 Task: Log work in the project ToxicWorks for the issue 'Implement a feature for users to customize the appâ€™s appearance' spent time as '4w 4d 4h 37m' and remaining time as '3w 5d 21h 50m' and add a flag. Now add the issue to the epic 'Incident management system implementation'.
Action: Mouse moved to (188, 52)
Screenshot: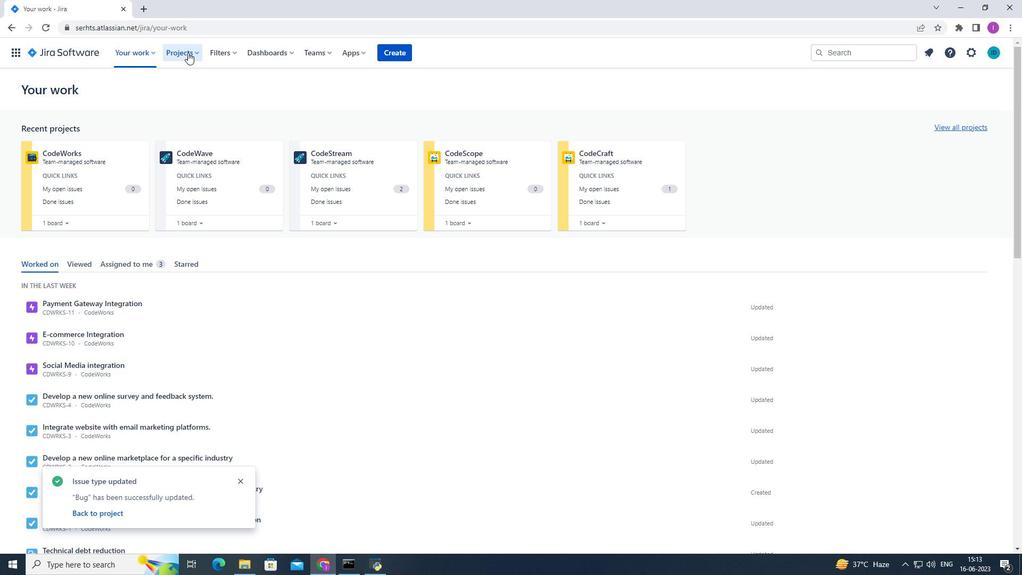 
Action: Mouse pressed left at (187, 52)
Screenshot: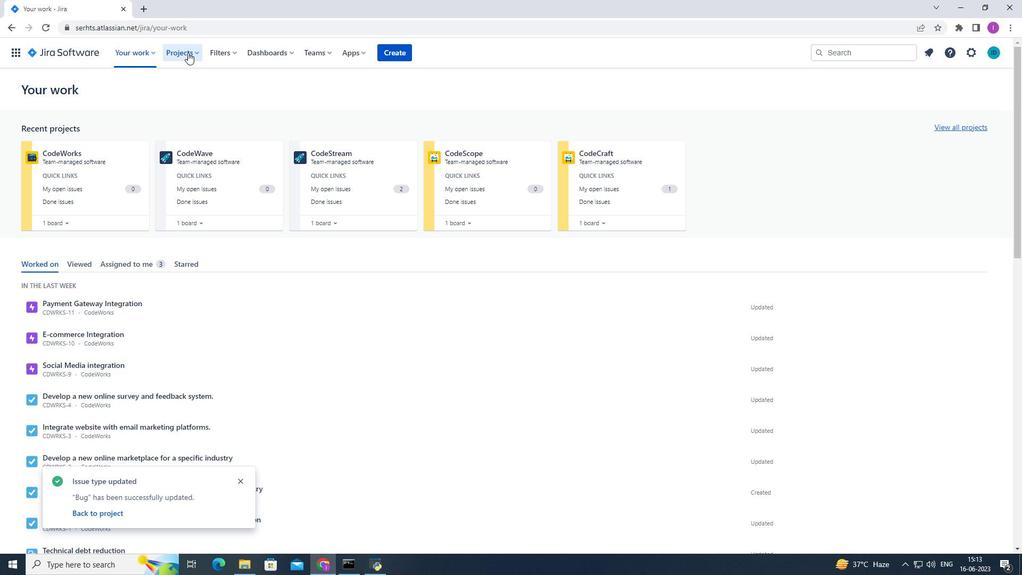 
Action: Mouse moved to (233, 98)
Screenshot: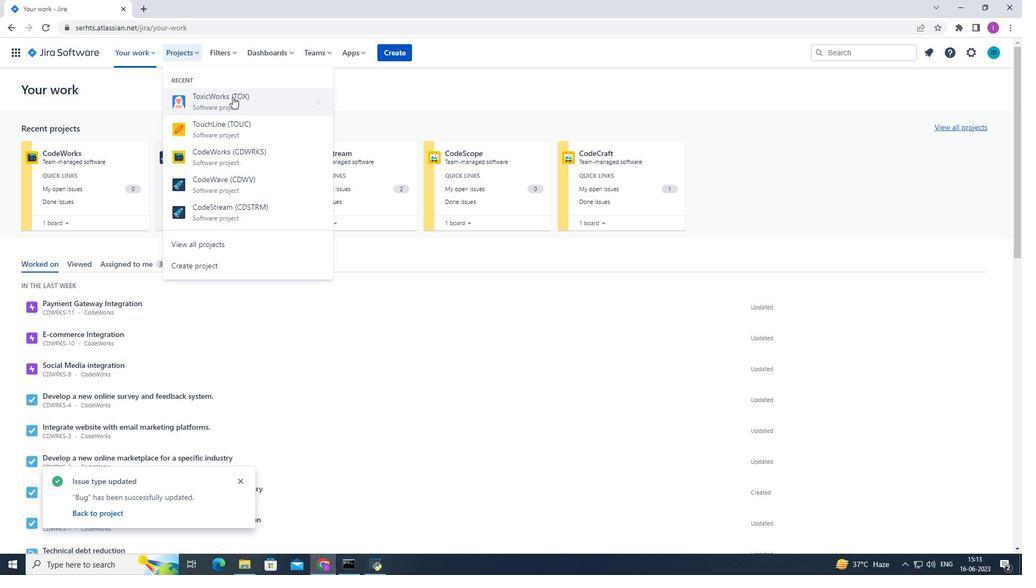 
Action: Mouse pressed left at (233, 98)
Screenshot: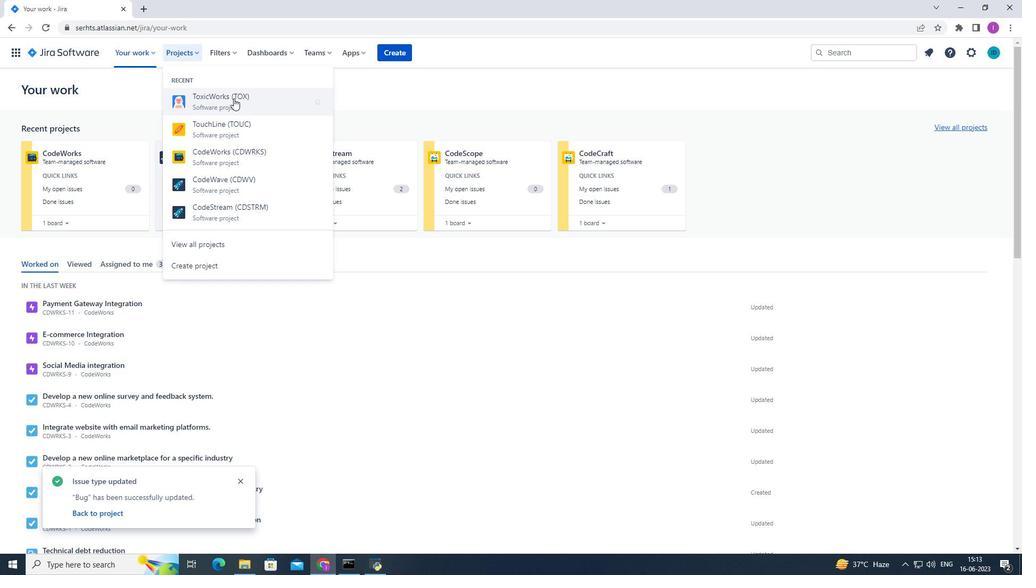 
Action: Mouse moved to (59, 155)
Screenshot: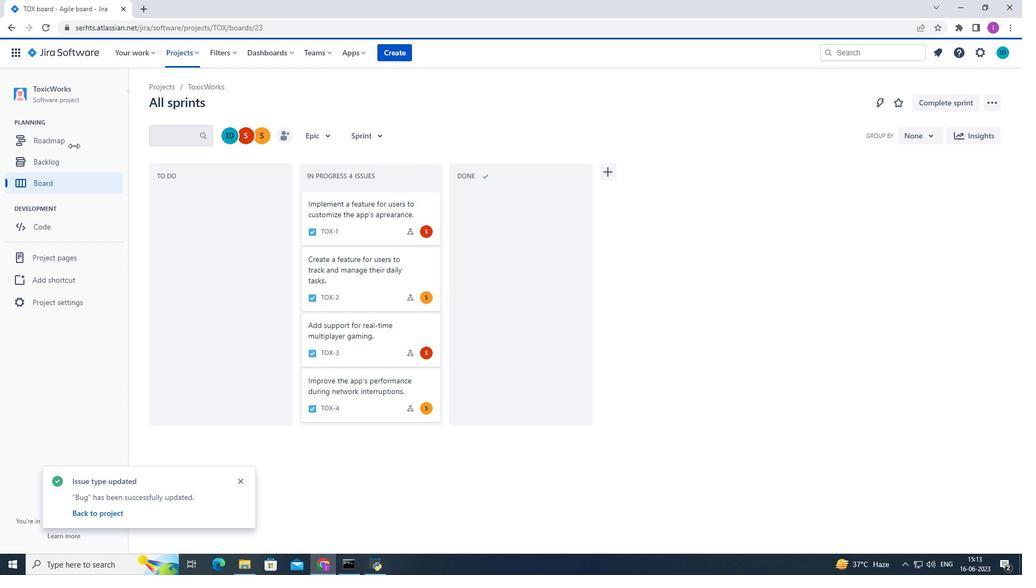 
Action: Mouse pressed left at (59, 155)
Screenshot: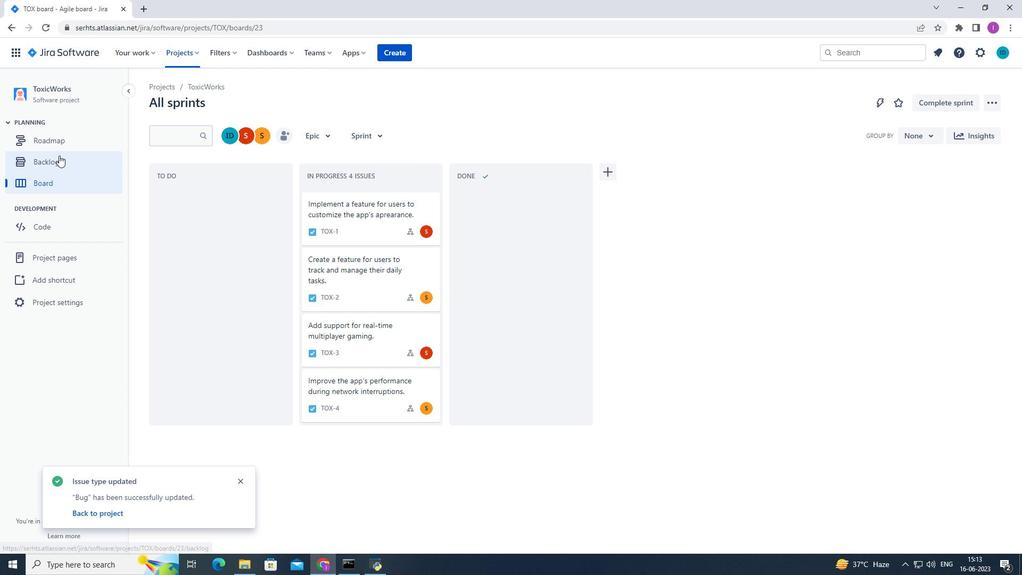 
Action: Mouse moved to (746, 197)
Screenshot: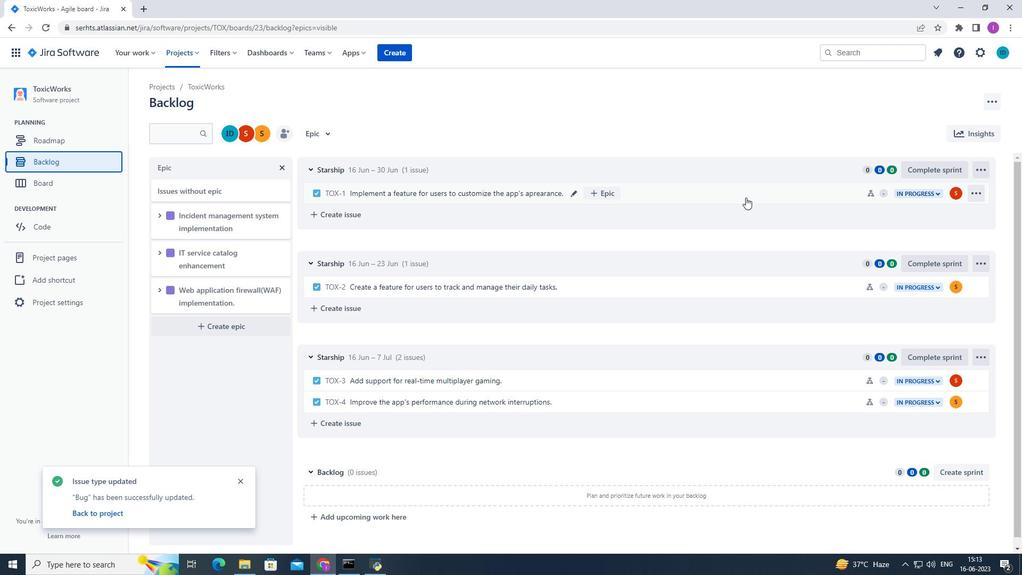 
Action: Mouse pressed left at (746, 197)
Screenshot: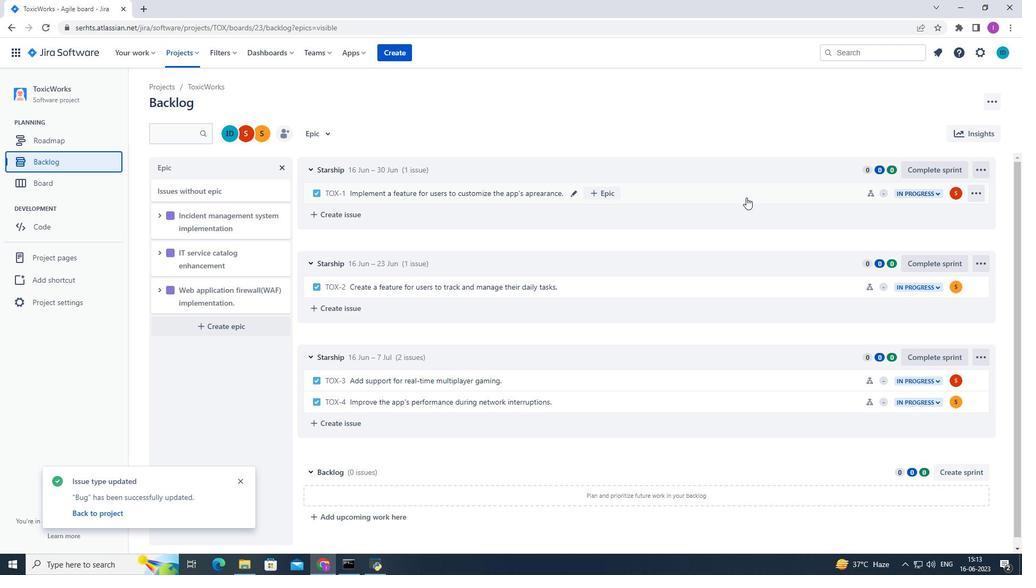 
Action: Mouse moved to (971, 165)
Screenshot: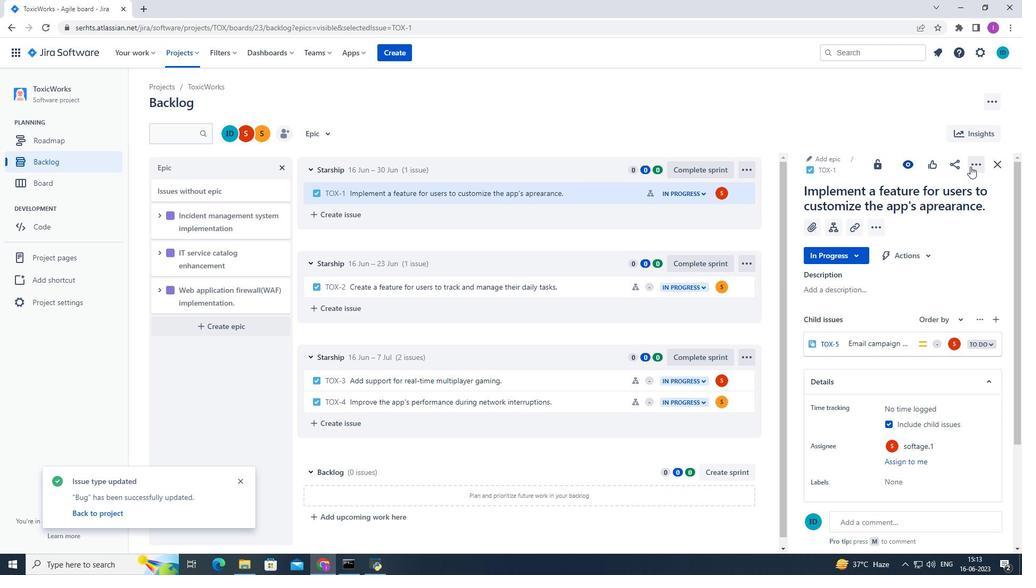 
Action: Mouse pressed left at (971, 165)
Screenshot: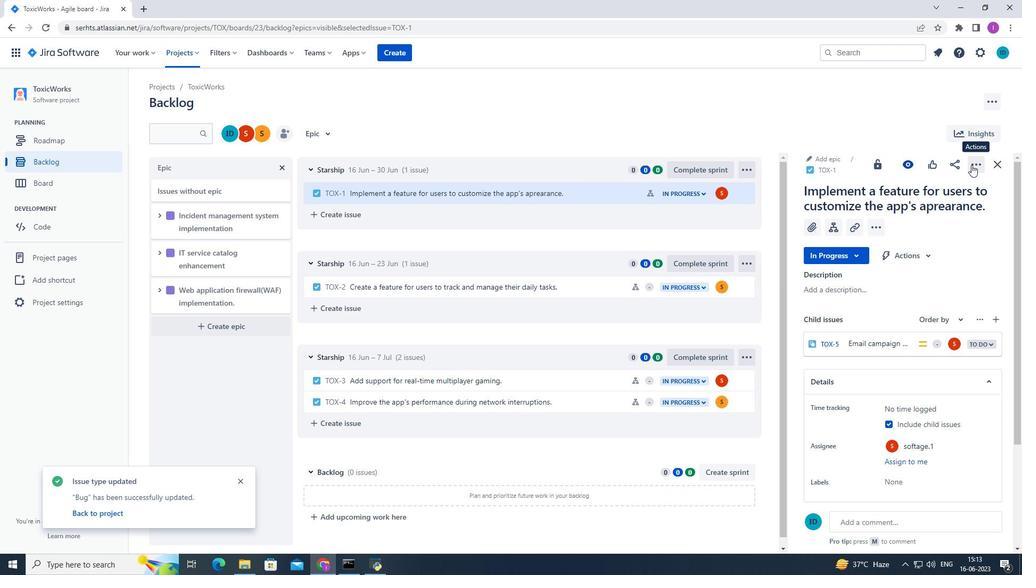 
Action: Mouse moved to (948, 190)
Screenshot: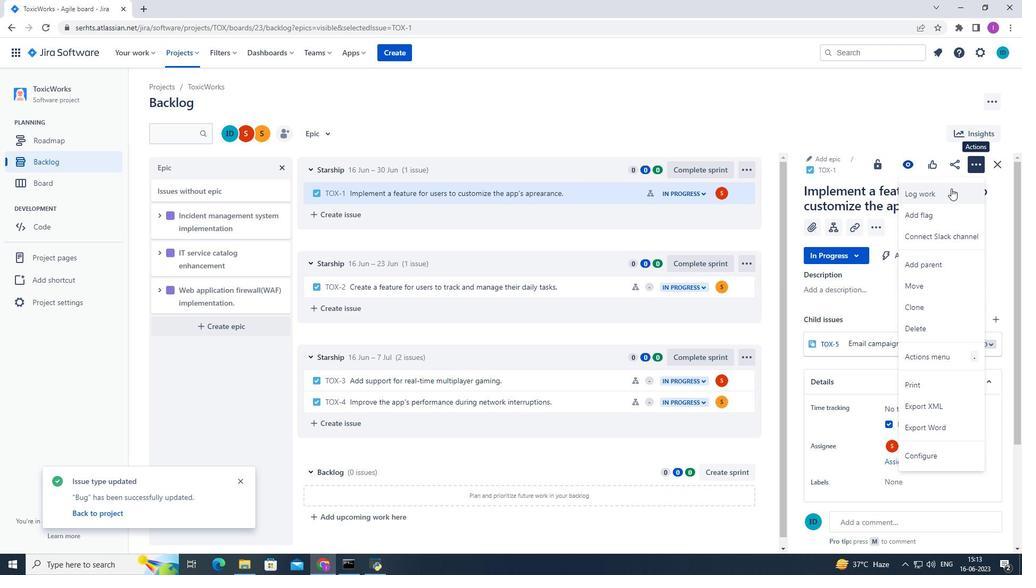 
Action: Mouse pressed left at (948, 190)
Screenshot: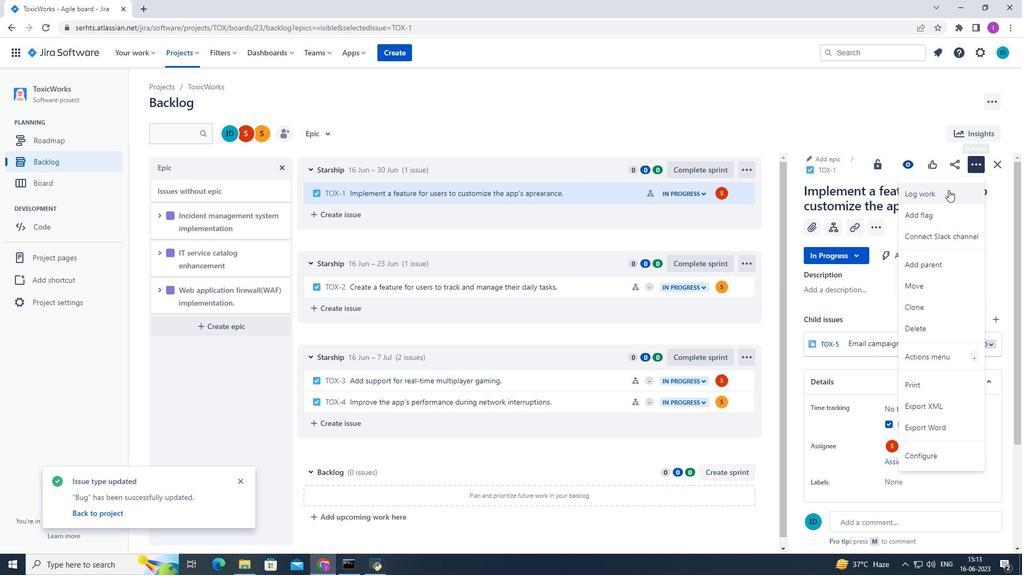 
Action: Mouse moved to (480, 168)
Screenshot: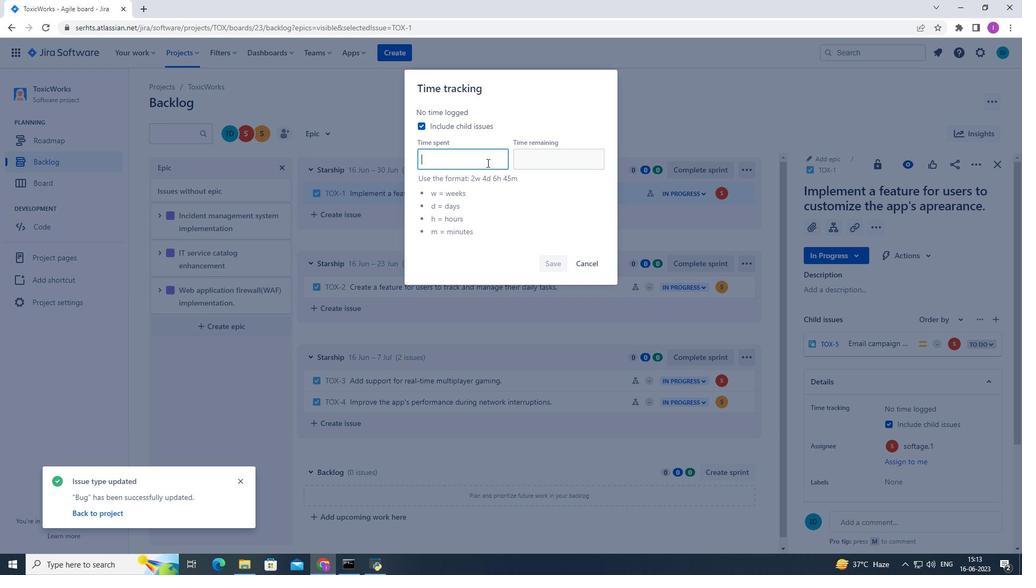 
Action: Mouse pressed left at (480, 168)
Screenshot: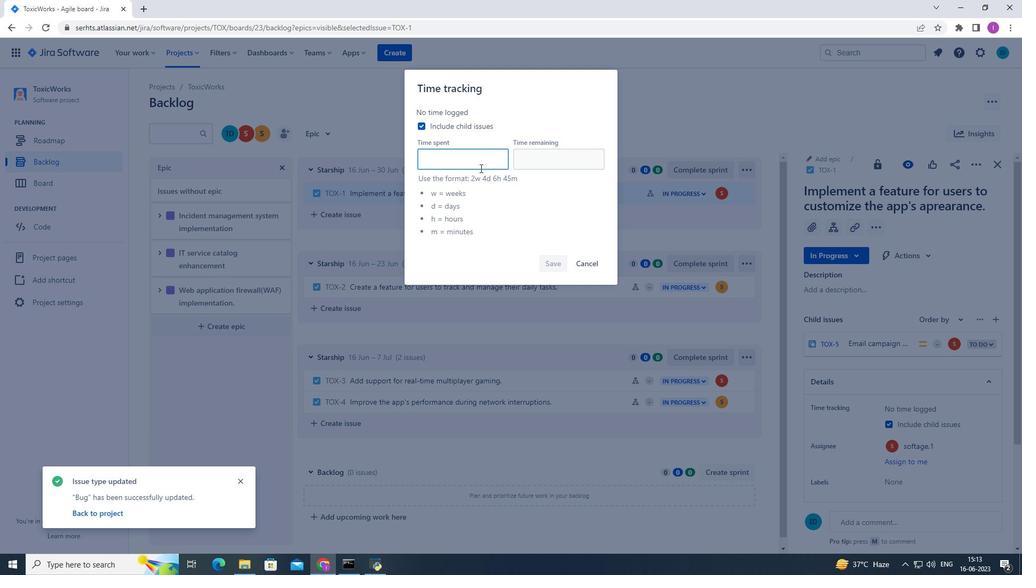 
Action: Key pressed 4w<Key.space>4d<Key.space>4h37m
Screenshot: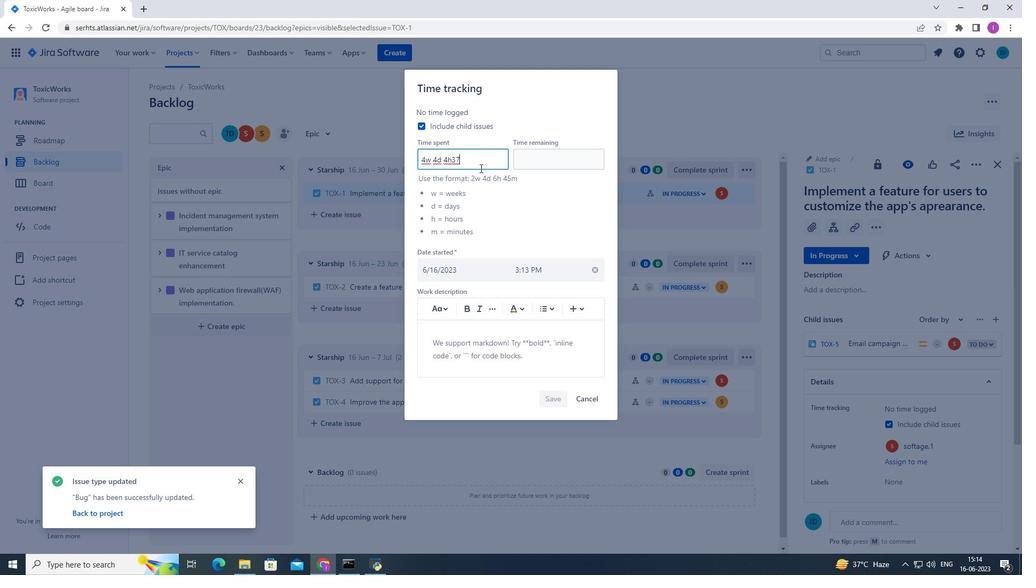
Action: Mouse moved to (452, 162)
Screenshot: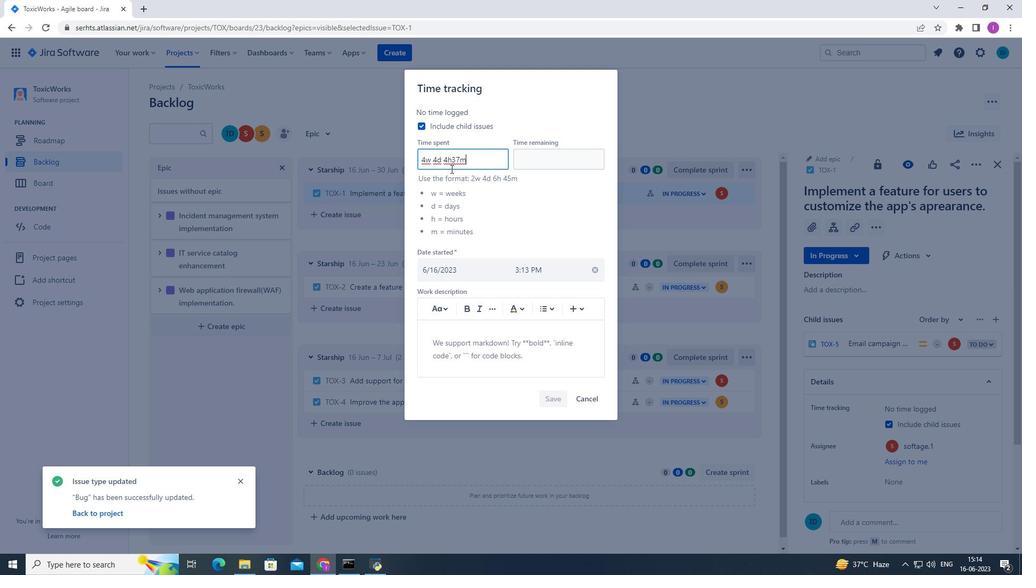 
Action: Mouse pressed left at (452, 162)
Screenshot: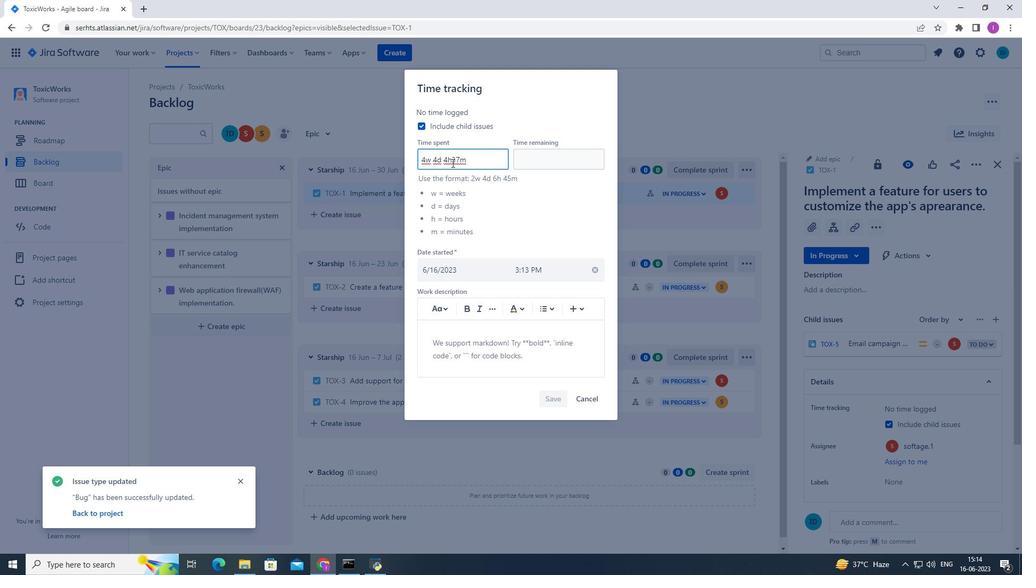 
Action: Key pressed <Key.space><Key.space>
Screenshot: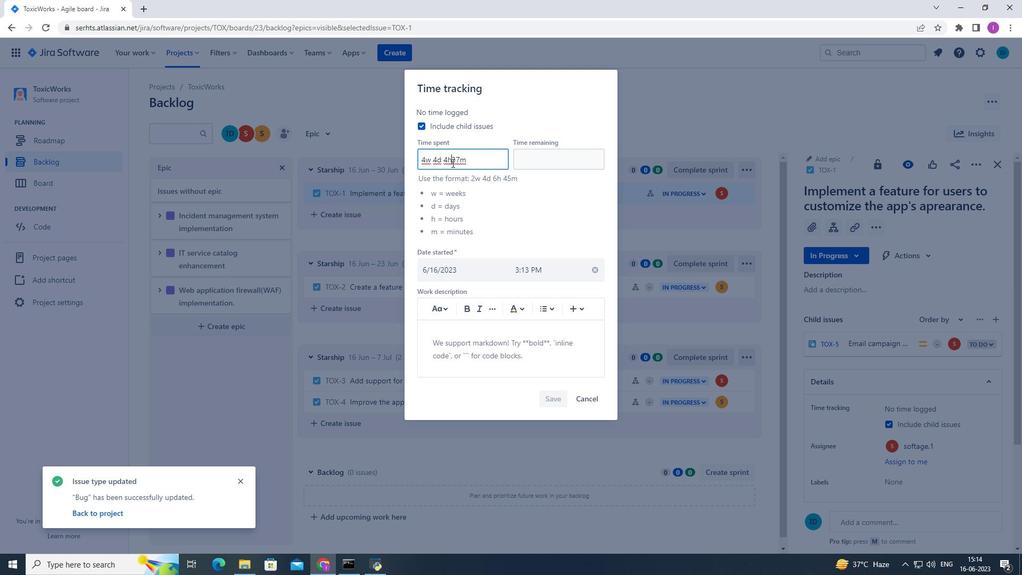 
Action: Mouse moved to (515, 160)
Screenshot: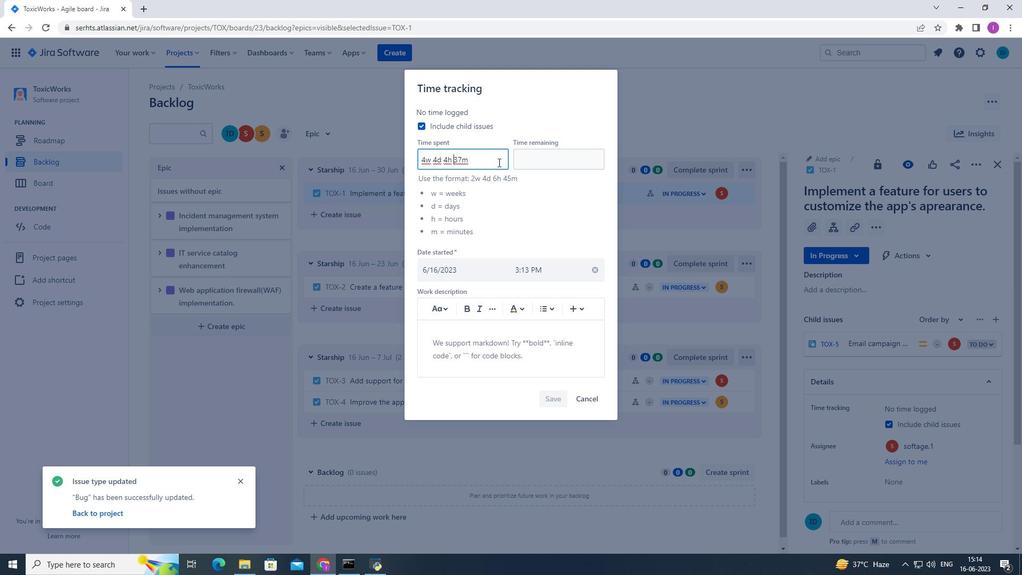 
Action: Mouse pressed left at (515, 160)
Screenshot: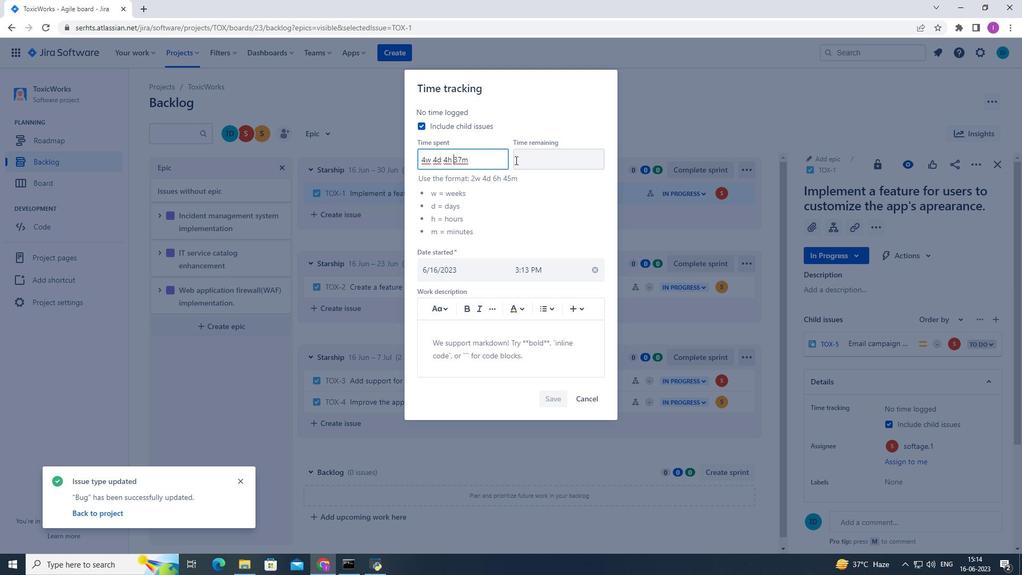 
Action: Mouse moved to (538, 165)
Screenshot: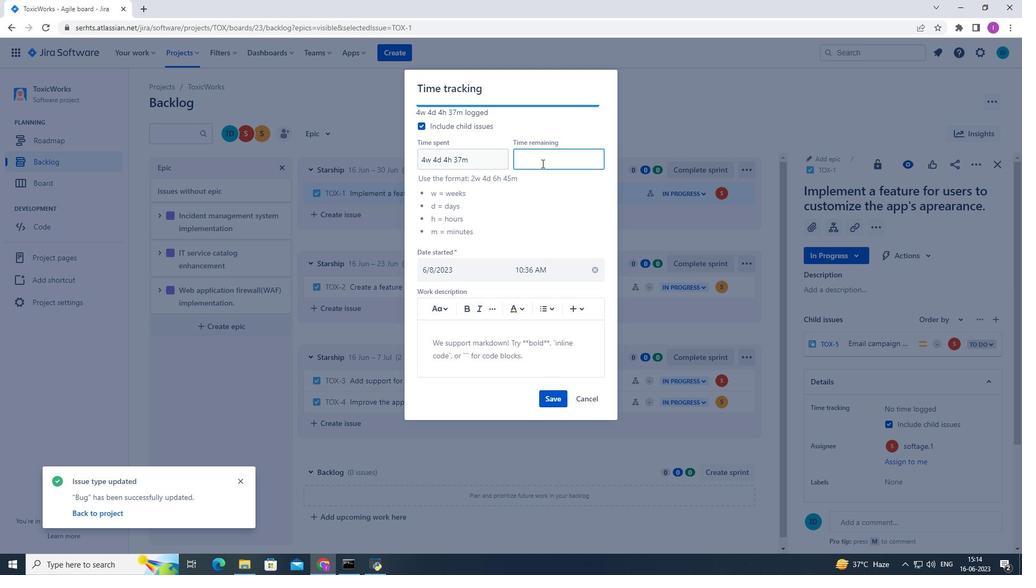 
Action: Key pressed 3wb<Key.backspace><Key.space>5d<Key.space>21h<Key.space>50m
Screenshot: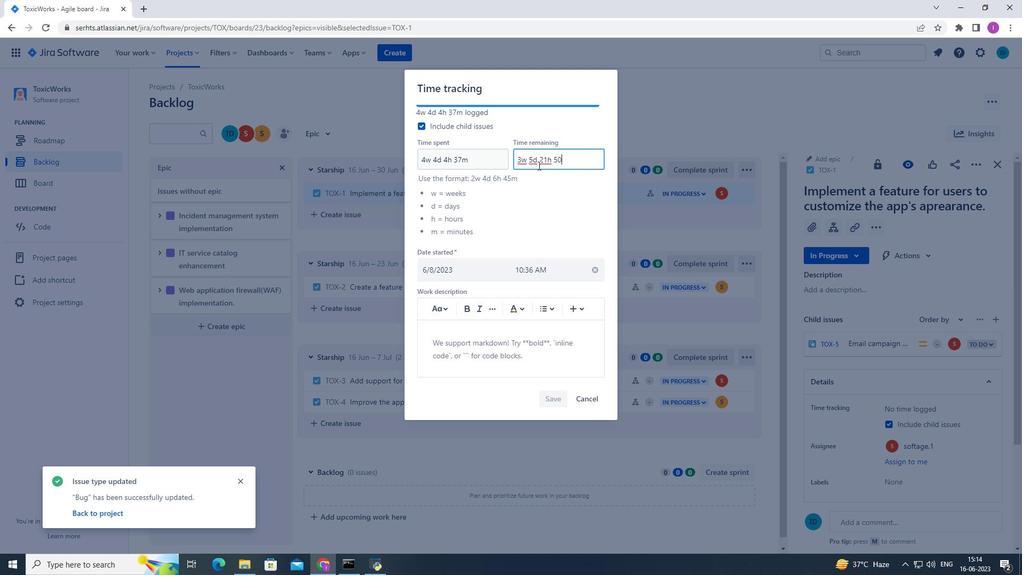 
Action: Mouse moved to (547, 396)
Screenshot: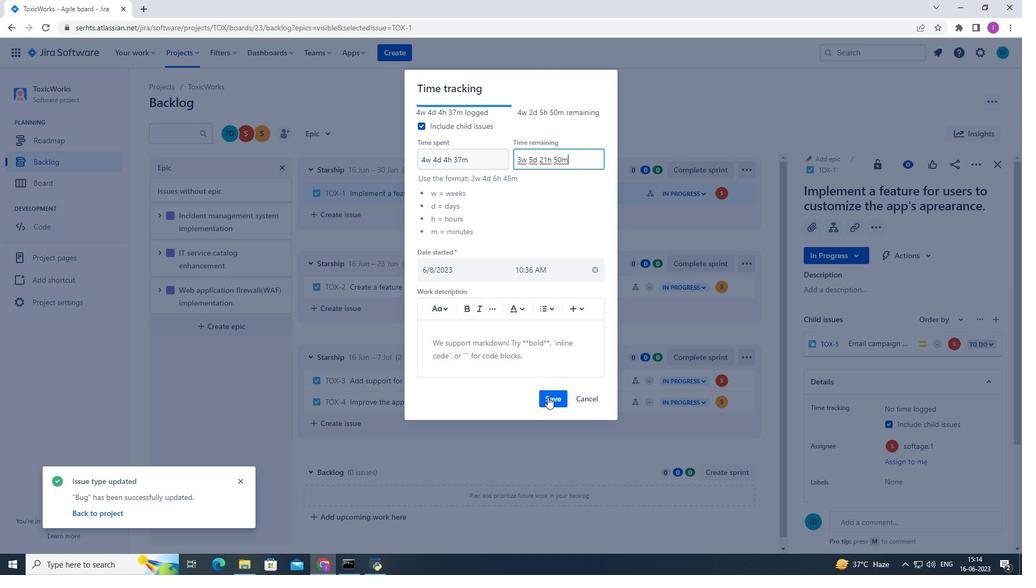 
Action: Mouse pressed left at (547, 396)
Screenshot: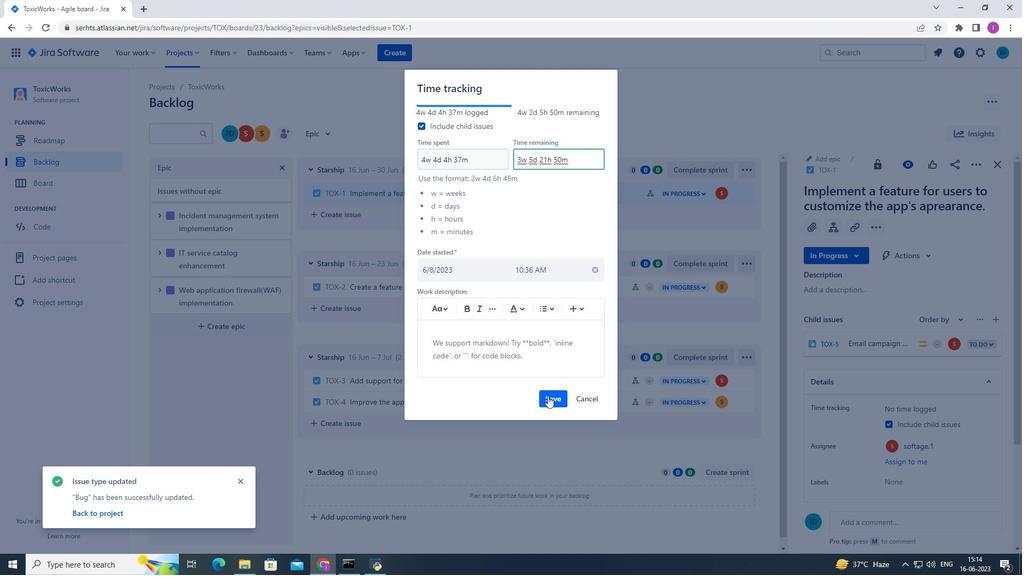 
Action: Mouse moved to (977, 163)
Screenshot: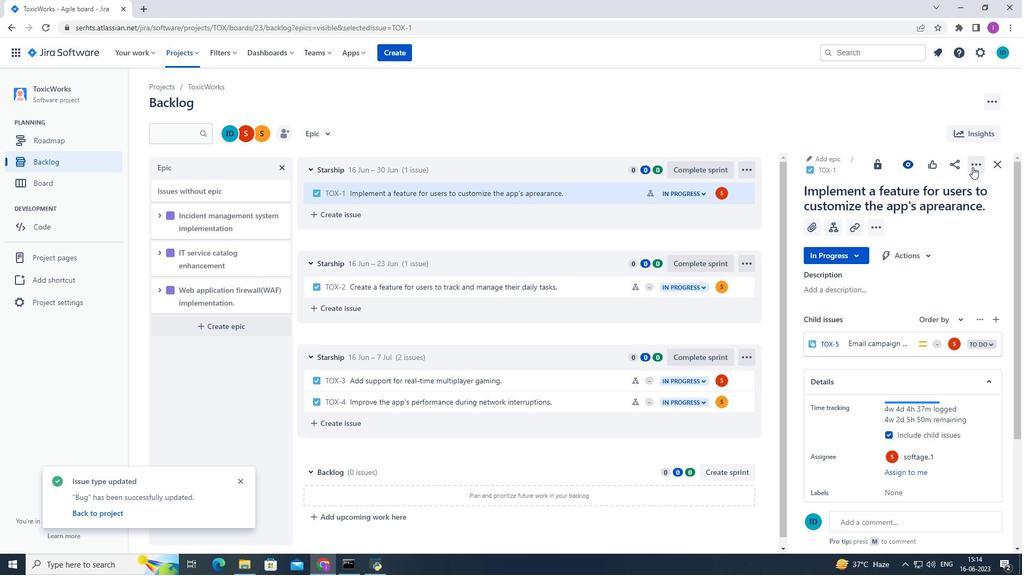 
Action: Mouse pressed left at (977, 163)
Screenshot: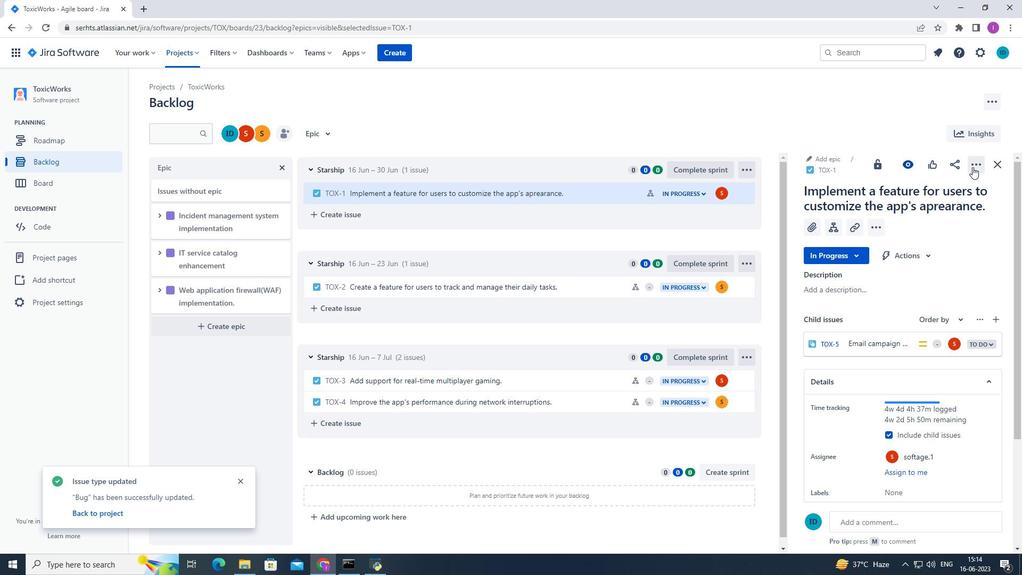 
Action: Mouse moved to (952, 214)
Screenshot: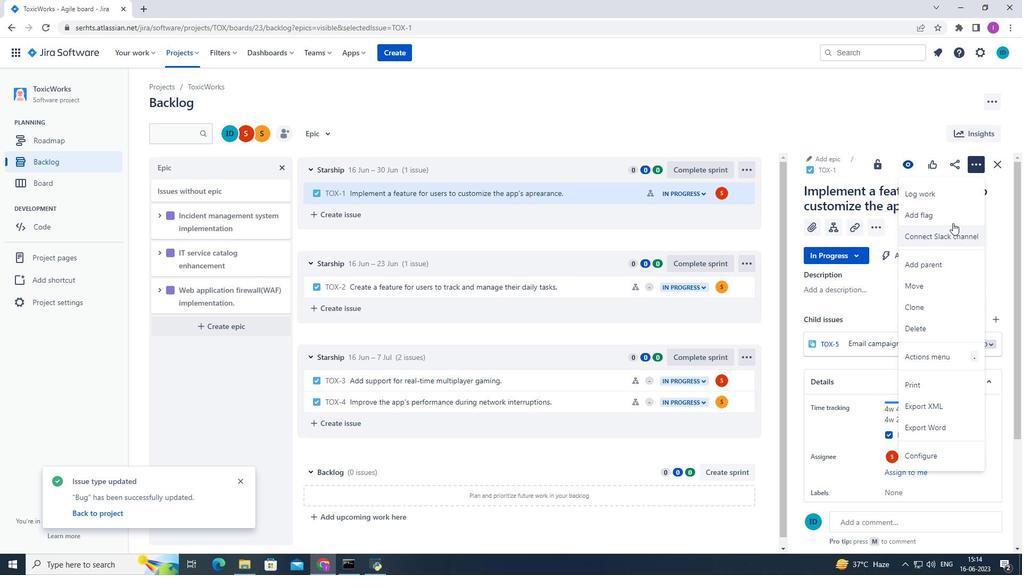
Action: Mouse pressed left at (952, 214)
Screenshot: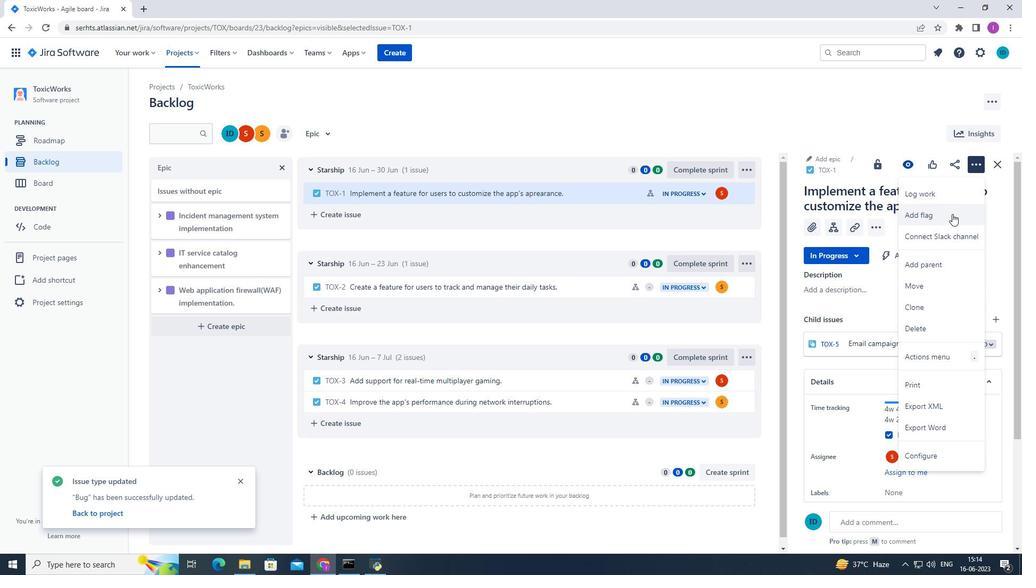 
Action: Mouse moved to (600, 193)
Screenshot: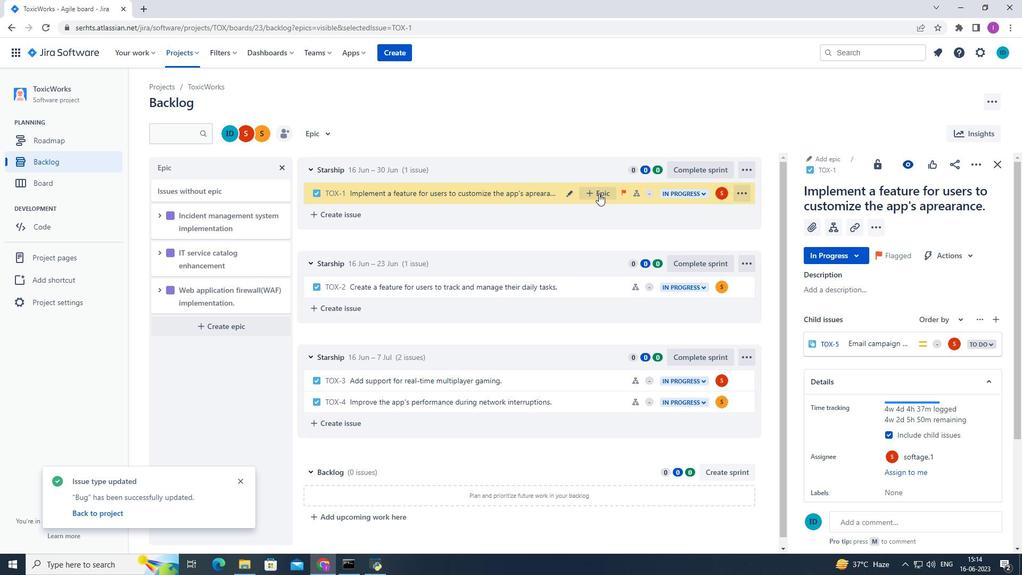 
Action: Mouse pressed left at (600, 193)
Screenshot: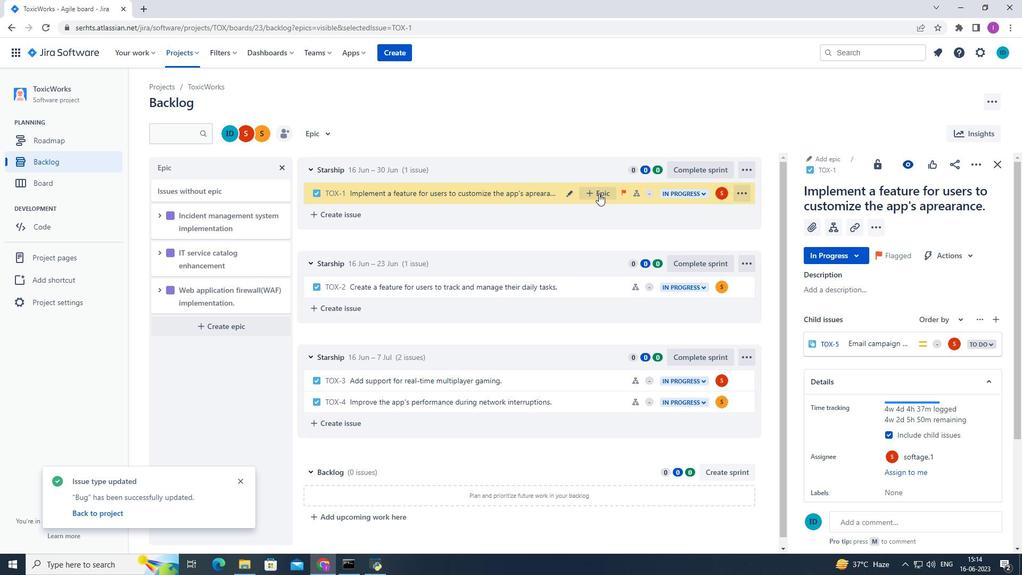 
Action: Mouse moved to (678, 275)
Screenshot: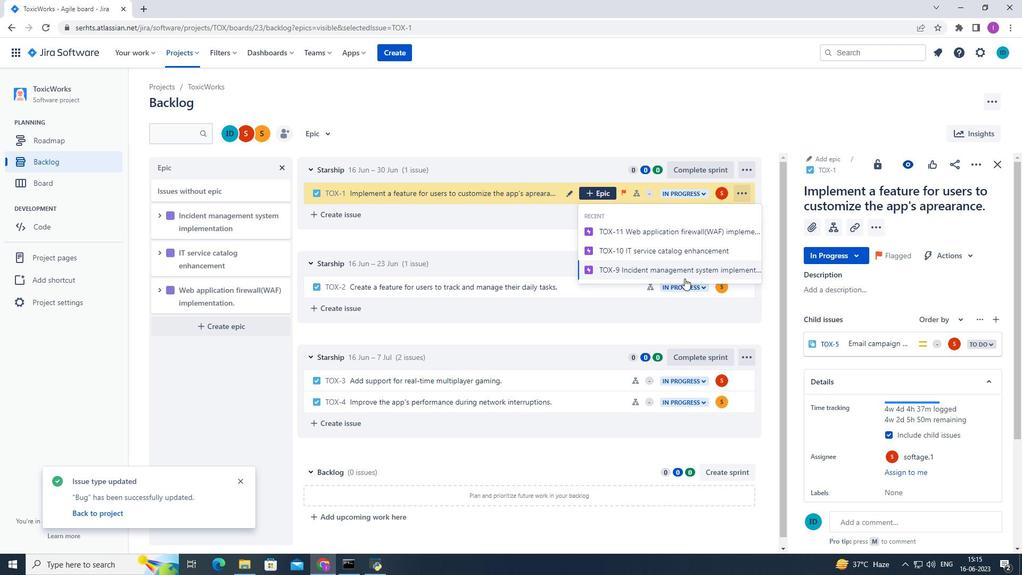 
Action: Mouse pressed left at (678, 275)
Screenshot: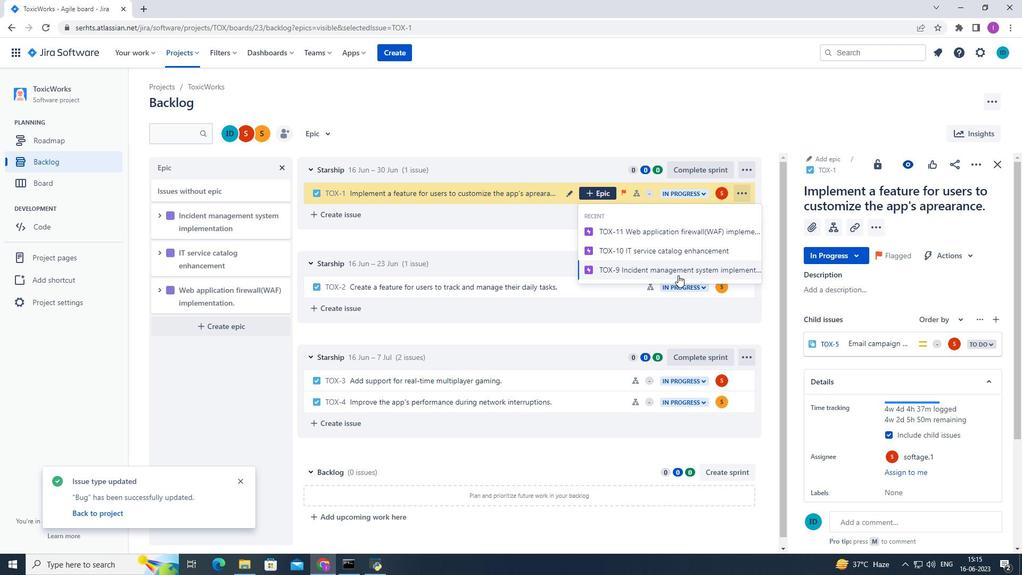 
Action: Mouse moved to (572, 227)
Screenshot: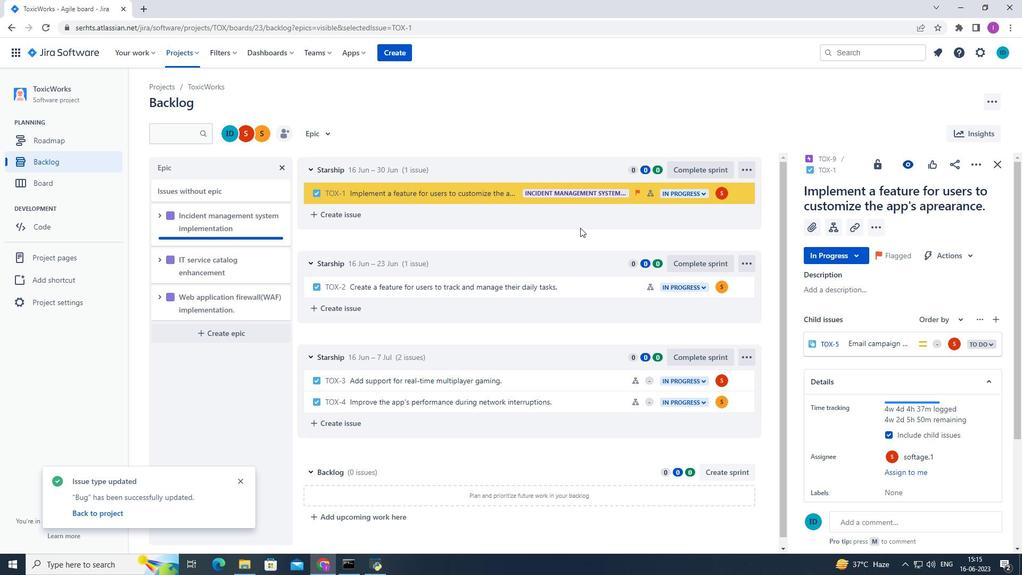 
